 Task: Create List Customer Acquisition in Board Newsletter Layout Ideas to Workspace Leadership Coaching. Create List Customer Profiling in Board Customer Journey Mapping to Workspace Leadership Coaching. Create List Customer Segmentation in Board Public Relations Event Coordination and Execution to Workspace Leadership Coaching
Action: Mouse moved to (78, 304)
Screenshot: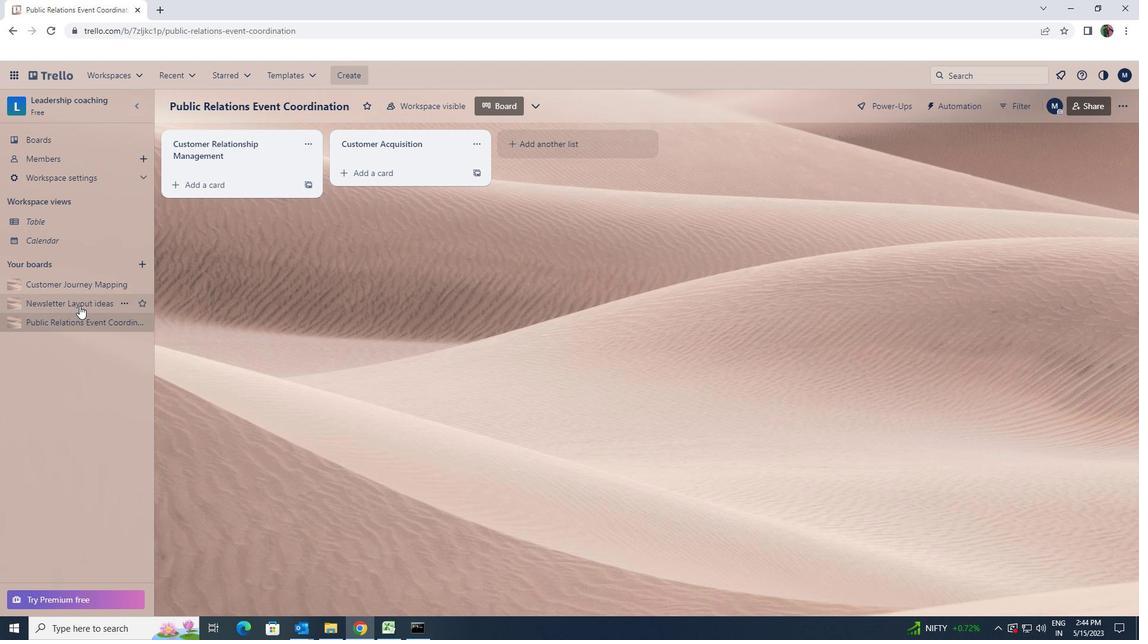 
Action: Mouse pressed left at (78, 304)
Screenshot: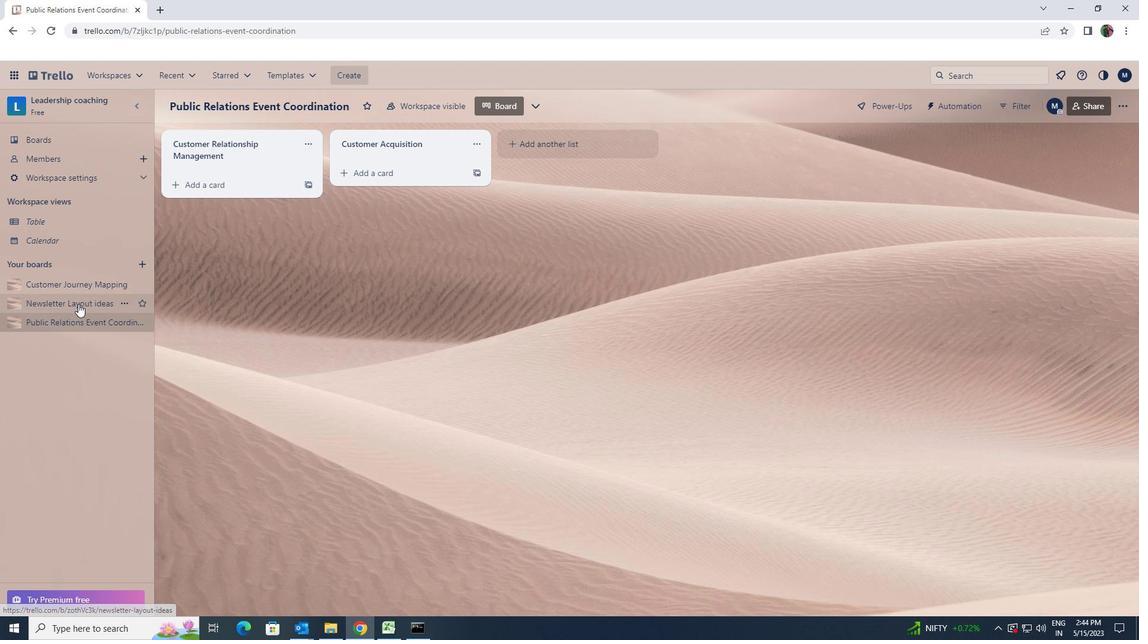 
Action: Mouse moved to (509, 150)
Screenshot: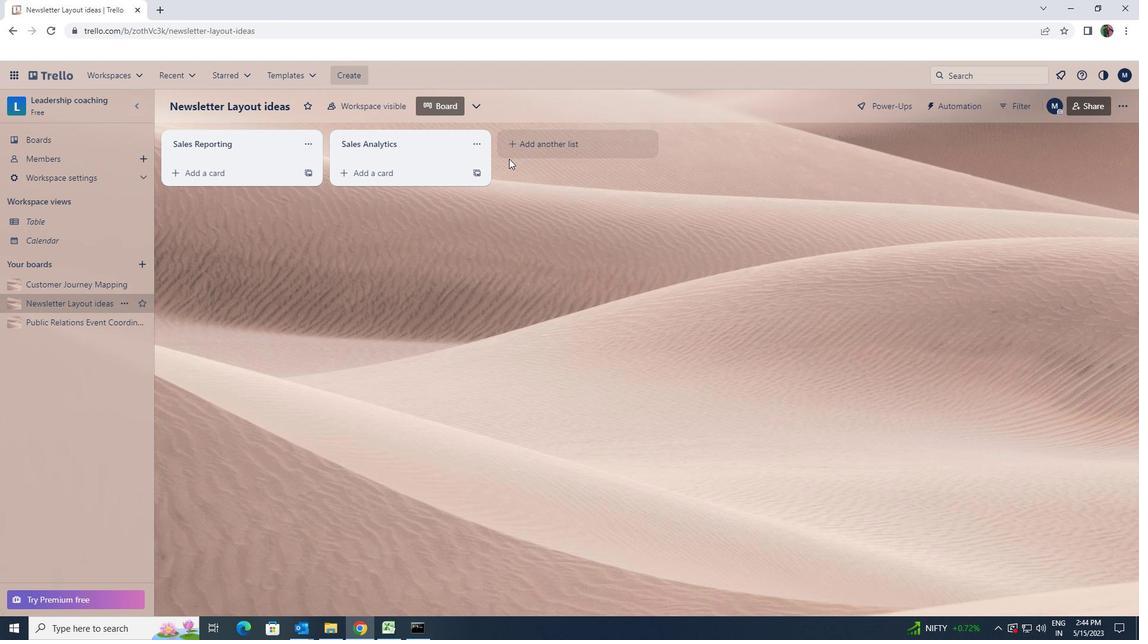 
Action: Mouse pressed left at (509, 150)
Screenshot: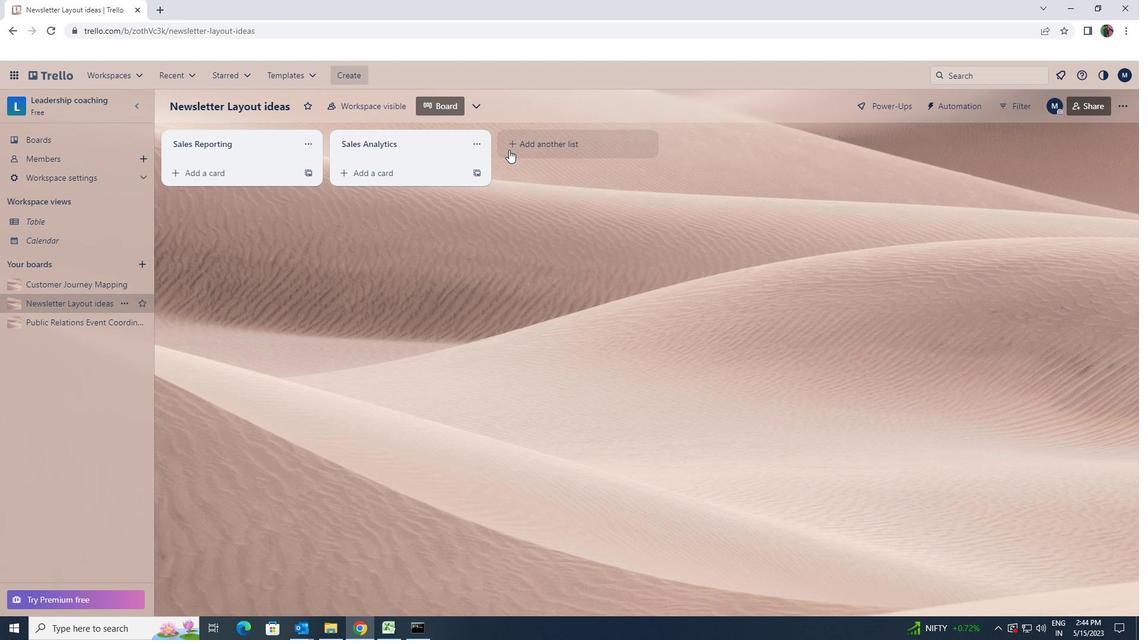 
Action: Key pressed <Key.shift>CUSTOMER<Key.space><Key.shift>ACQUISITION<Key.space>
Screenshot: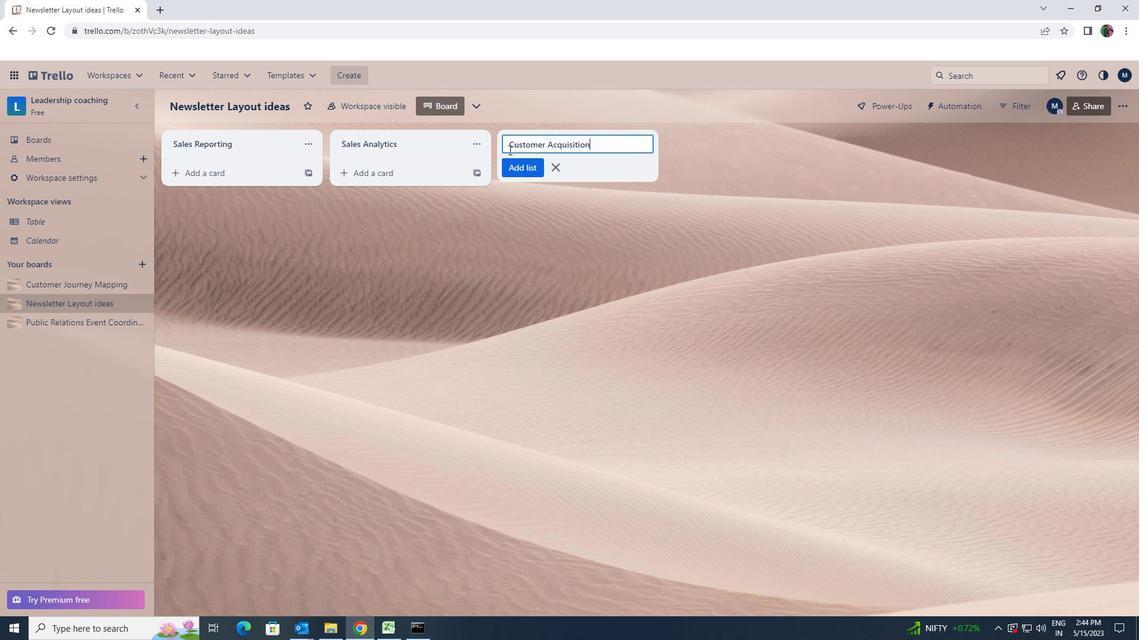 
Action: Mouse moved to (521, 158)
Screenshot: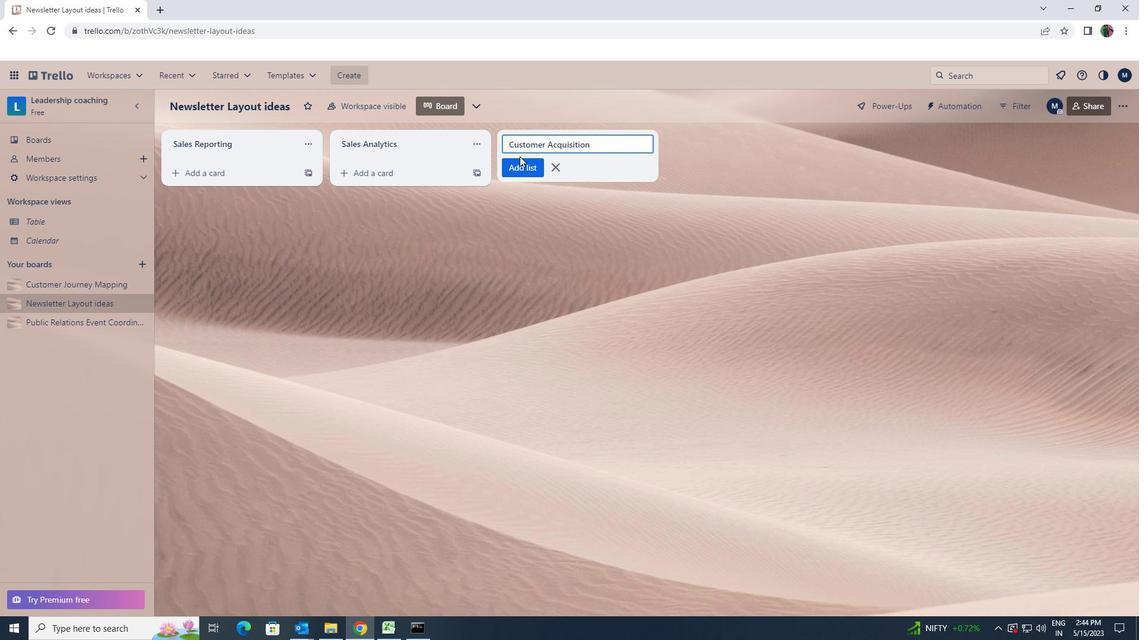 
Action: Mouse pressed left at (521, 158)
Screenshot: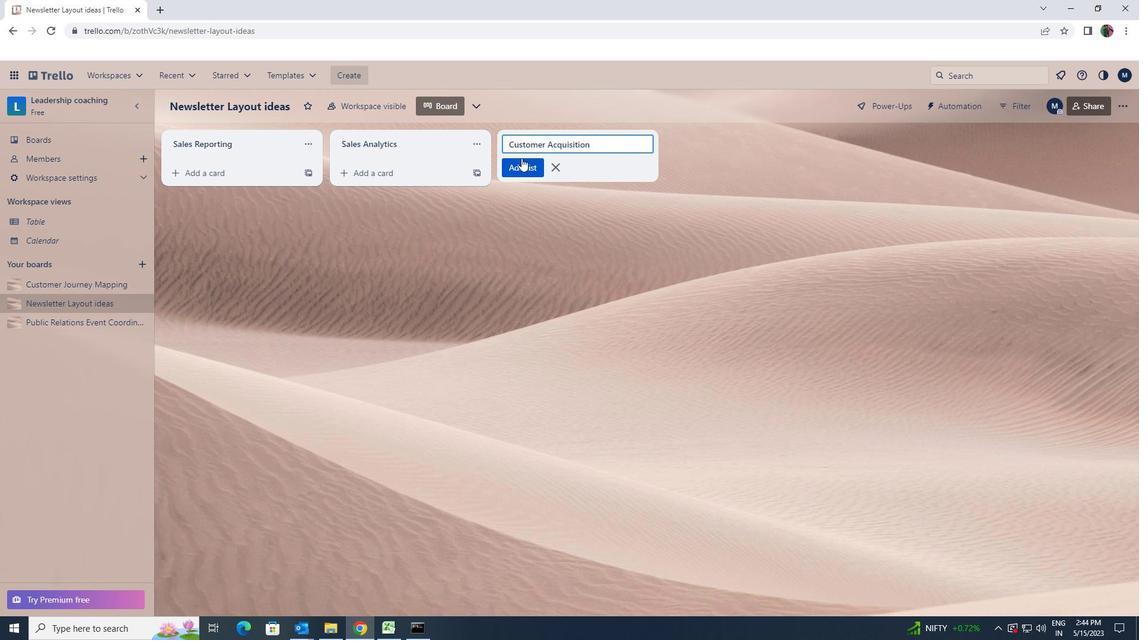 
Action: Mouse moved to (76, 286)
Screenshot: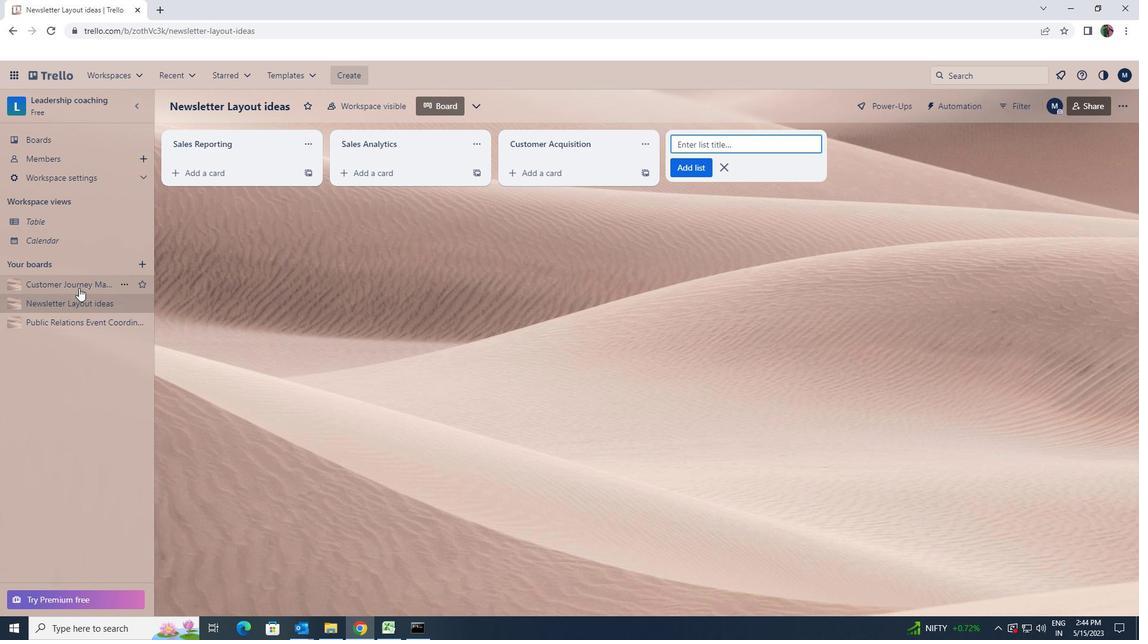 
Action: Mouse pressed left at (76, 286)
Screenshot: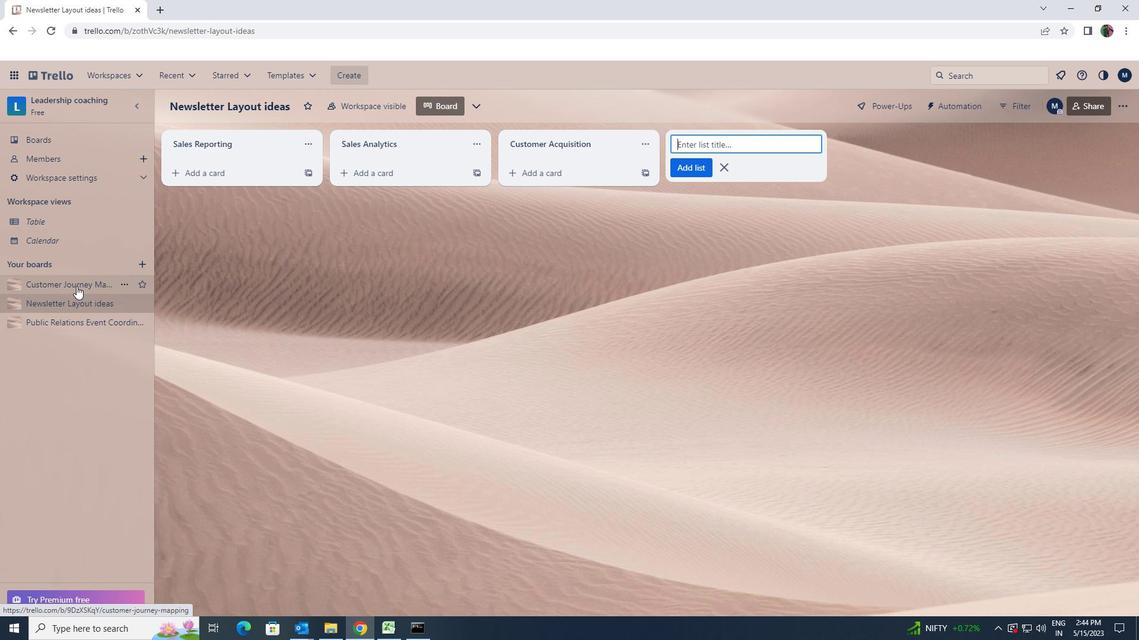 
Action: Mouse moved to (536, 146)
Screenshot: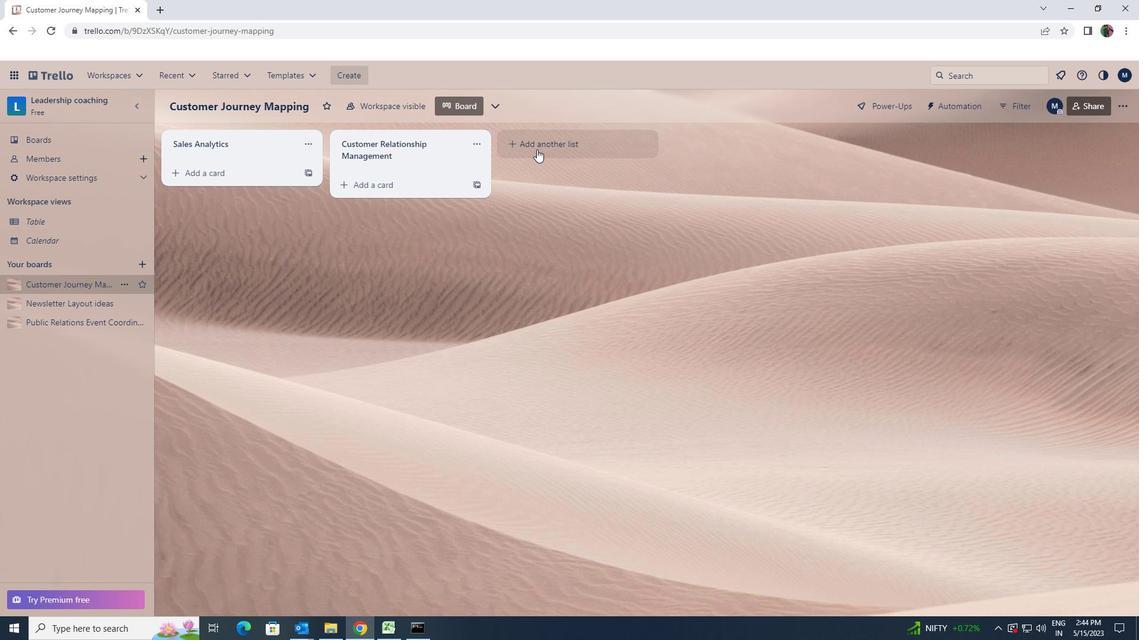 
Action: Mouse pressed left at (536, 146)
Screenshot: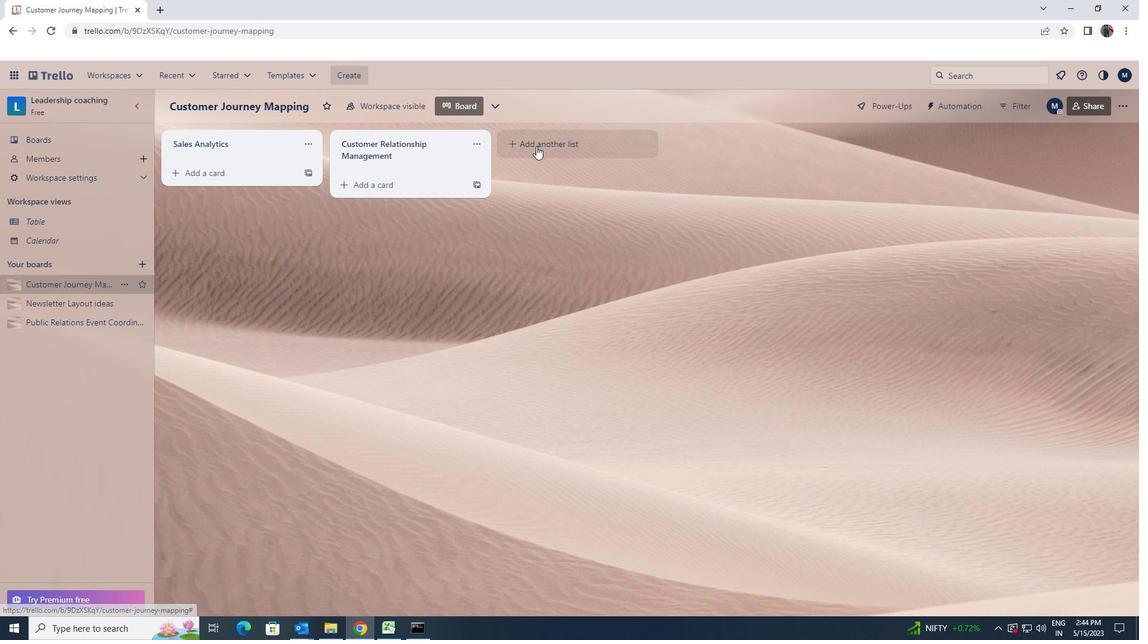 
Action: Key pressed <Key.shift>CUSTOMER<Key.space><Key.shift>PROFILING<Key.space>
Screenshot: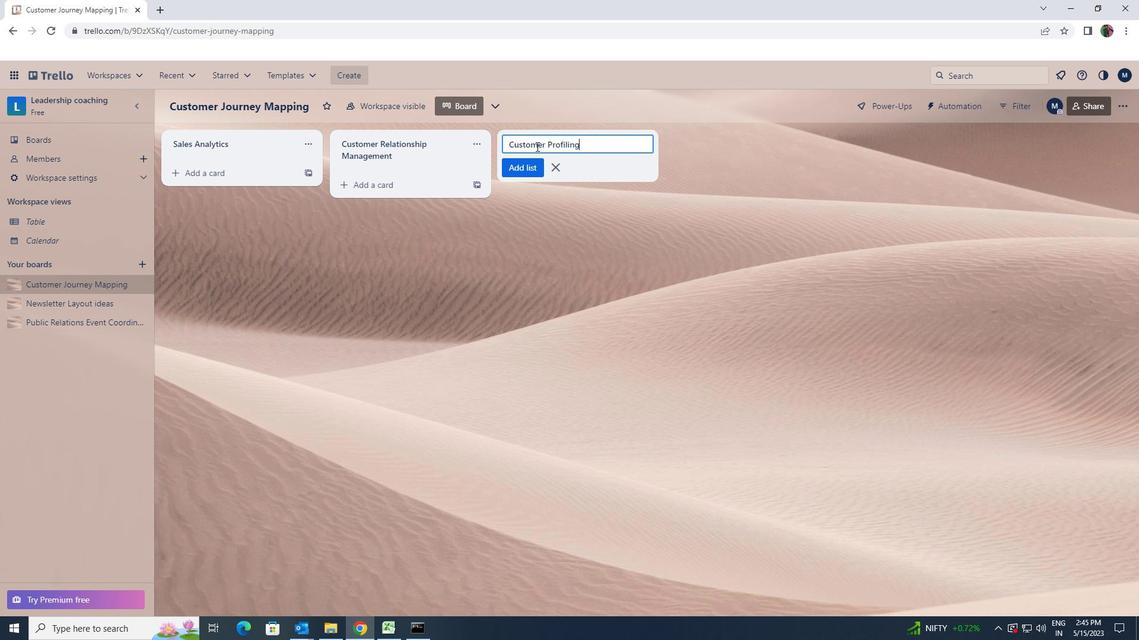 
Action: Mouse moved to (535, 165)
Screenshot: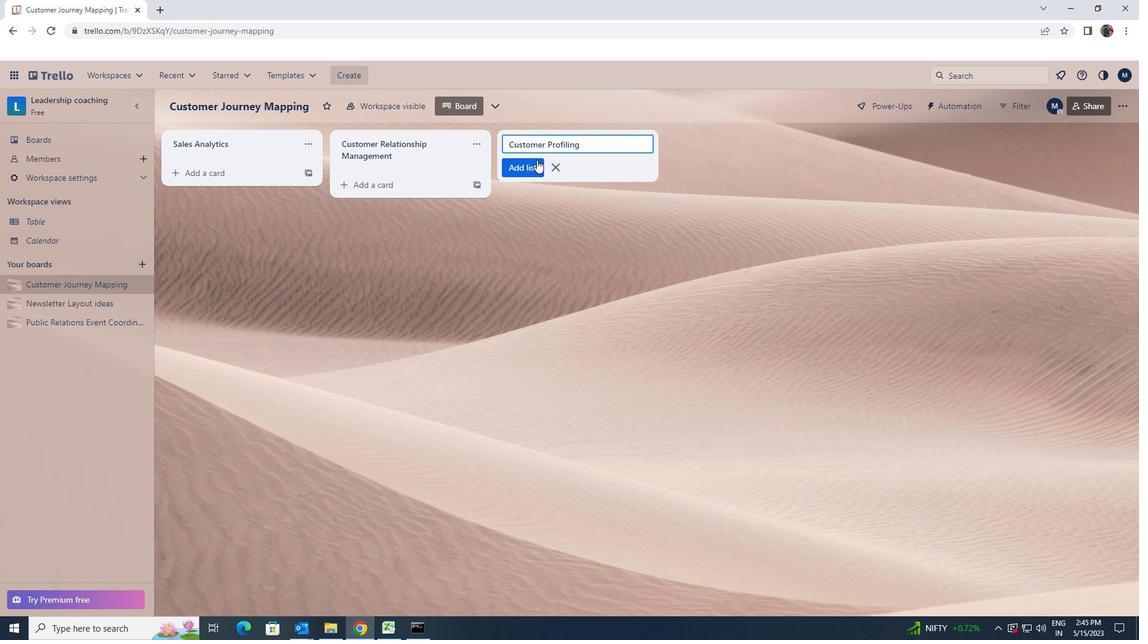 
Action: Mouse pressed left at (535, 165)
Screenshot: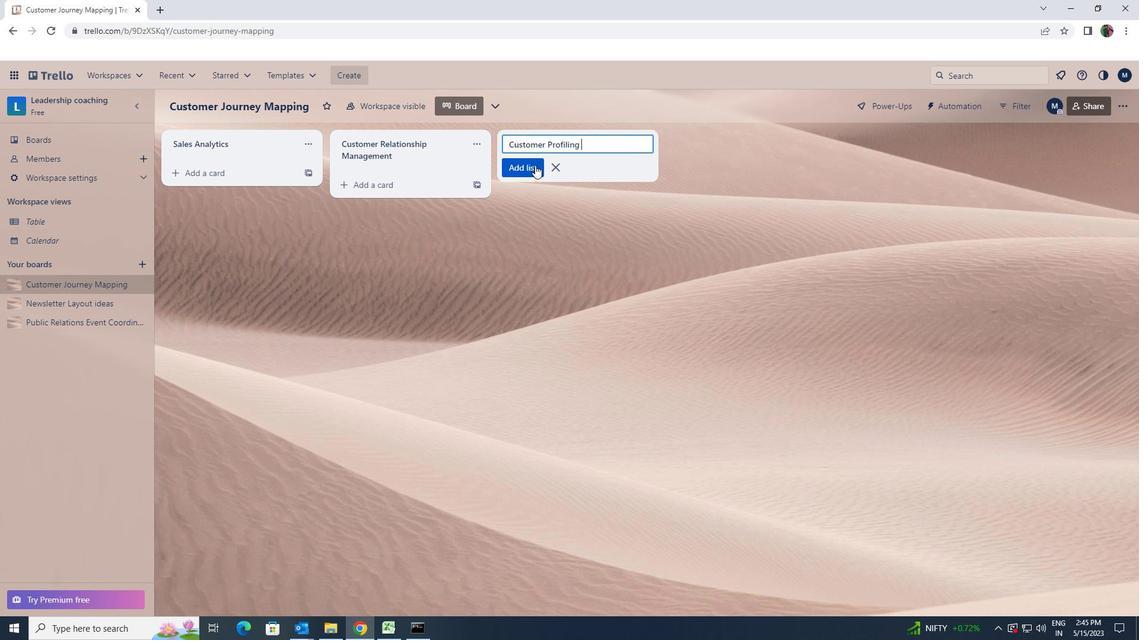 
Action: Mouse moved to (62, 326)
Screenshot: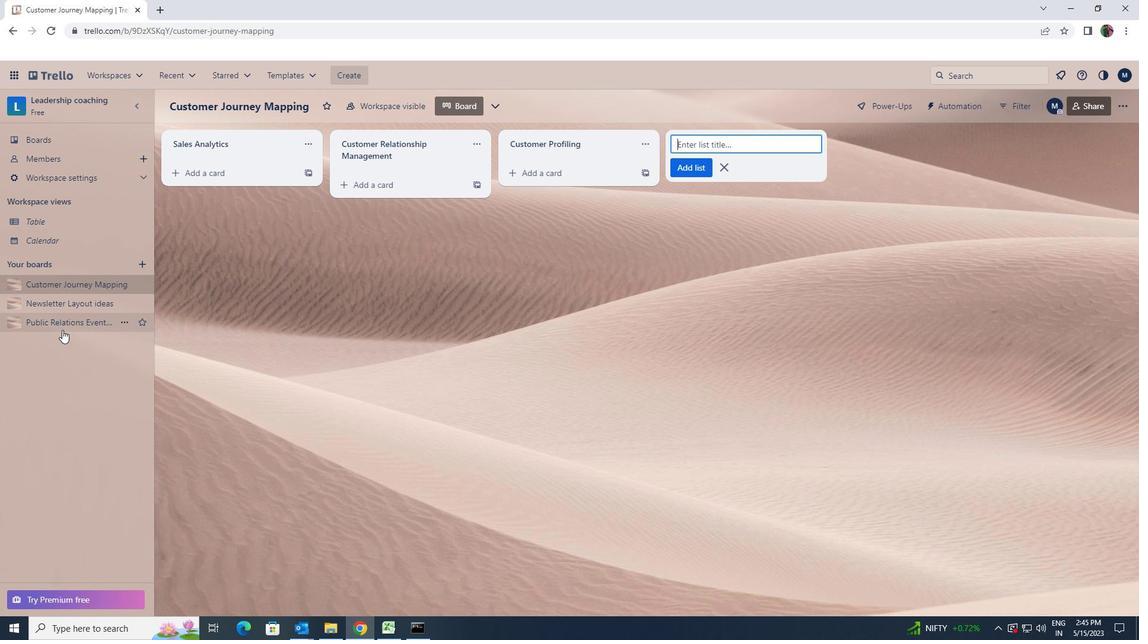 
Action: Mouse pressed left at (62, 326)
Screenshot: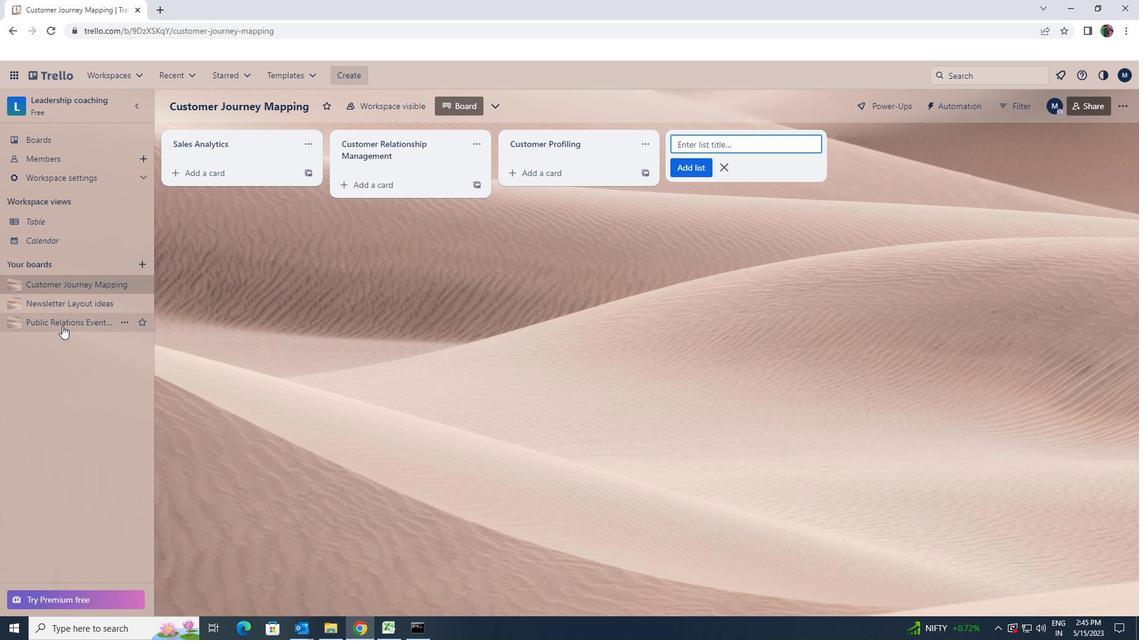 
Action: Mouse moved to (526, 145)
Screenshot: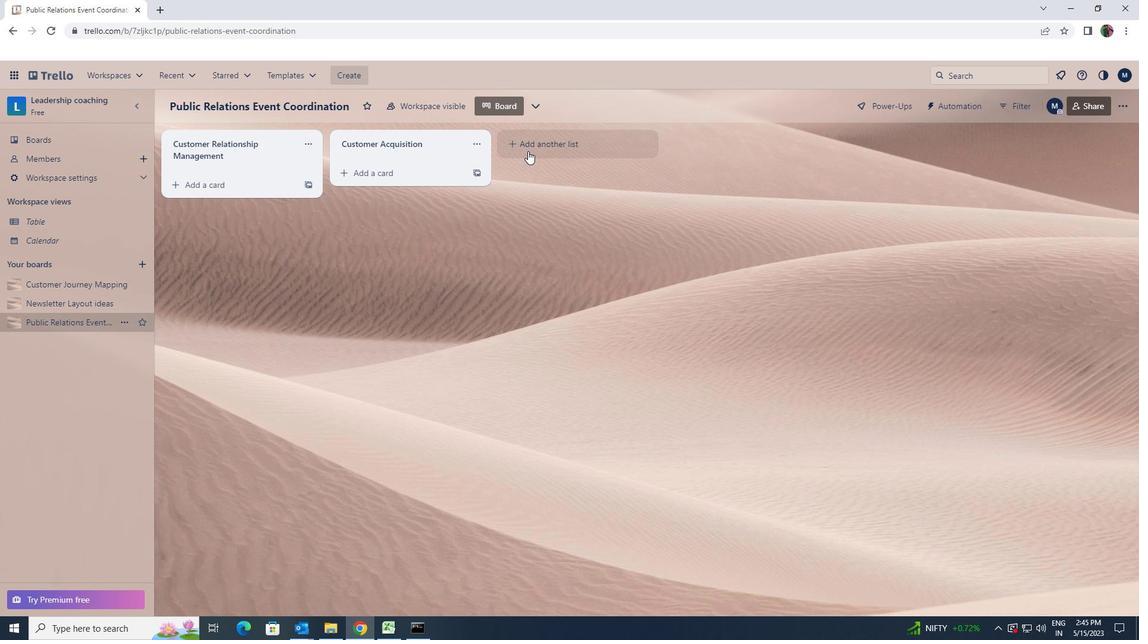 
Action: Mouse pressed left at (526, 145)
Screenshot: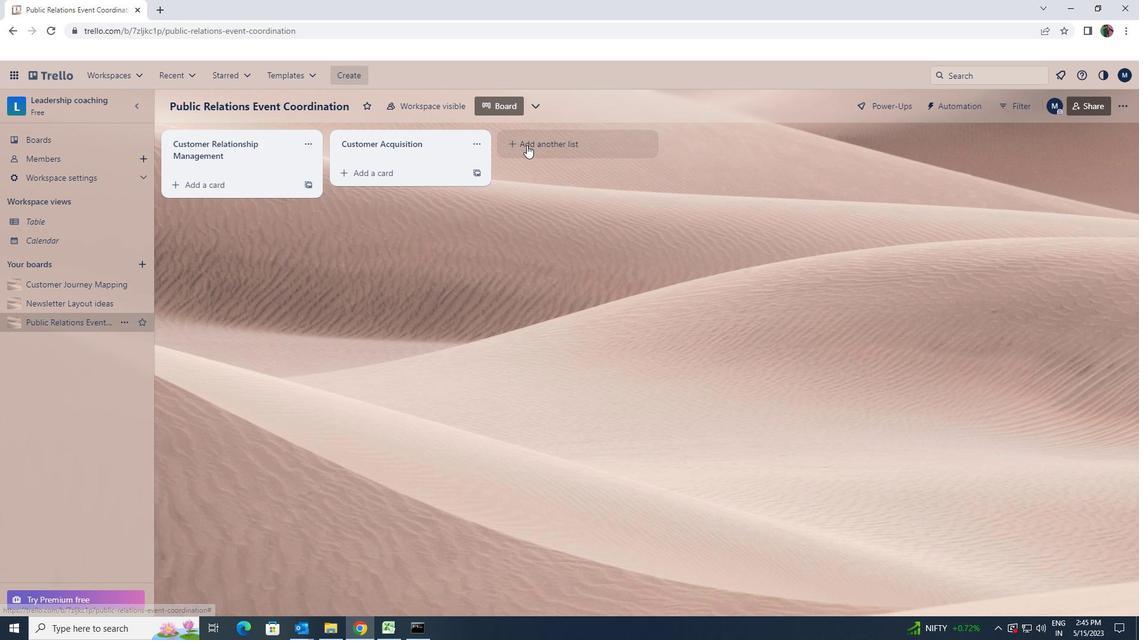 
Action: Key pressed <Key.shift><Key.shift><Key.shift><Key.shift><Key.shift><Key.shift><Key.shift>CUSTOMER<Key.space><Key.shift>SEGMENTATION
Screenshot: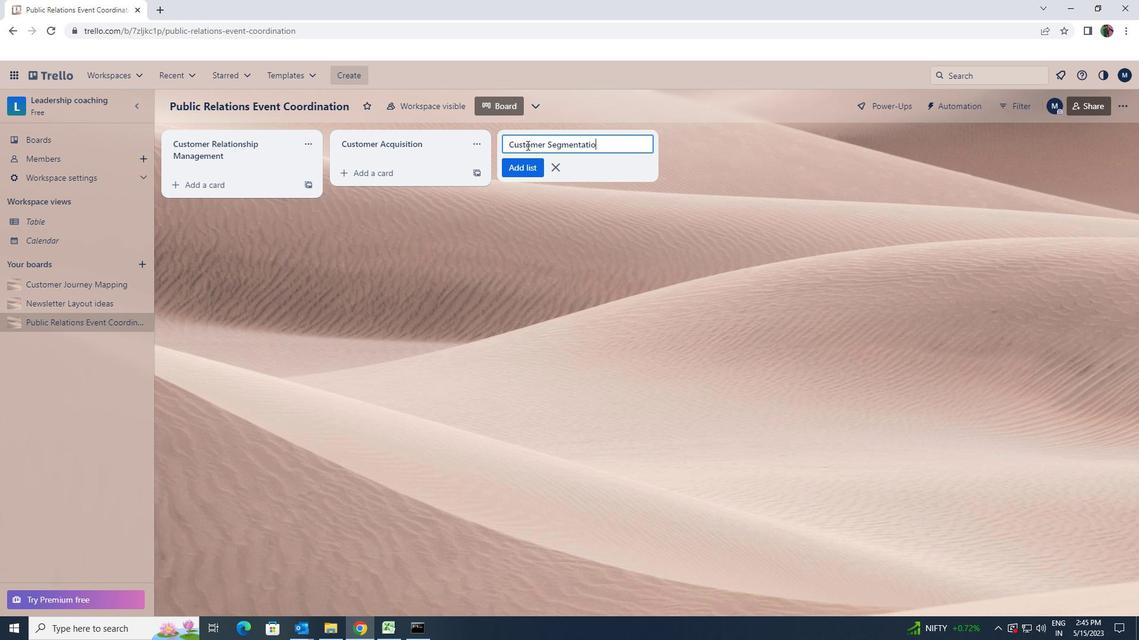 
Action: Mouse moved to (537, 176)
Screenshot: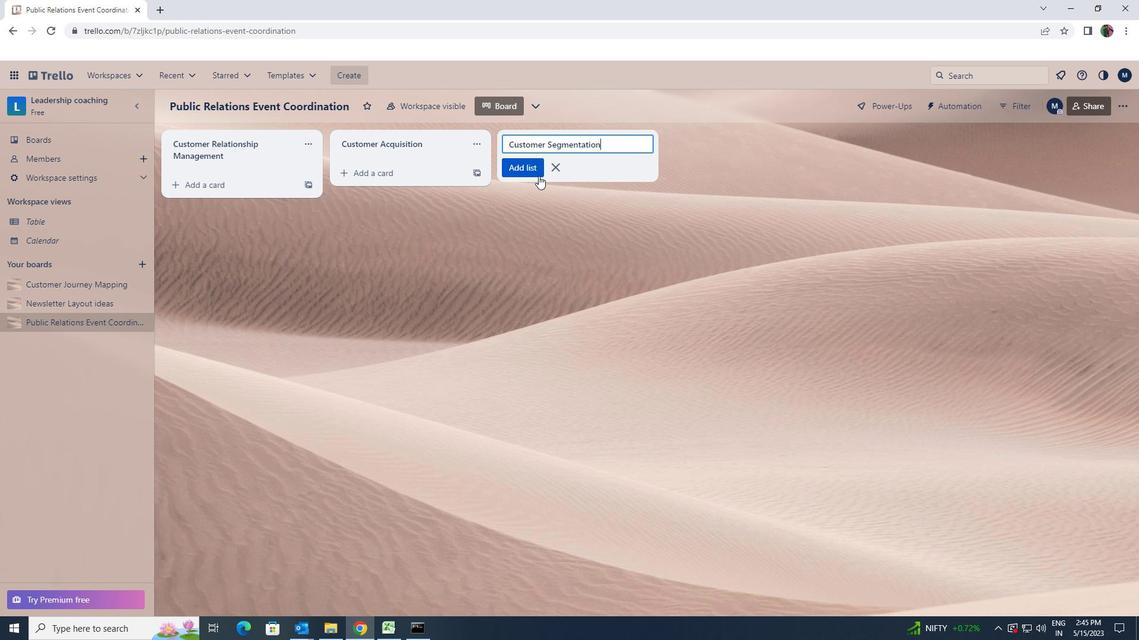 
Action: Mouse pressed left at (537, 176)
Screenshot: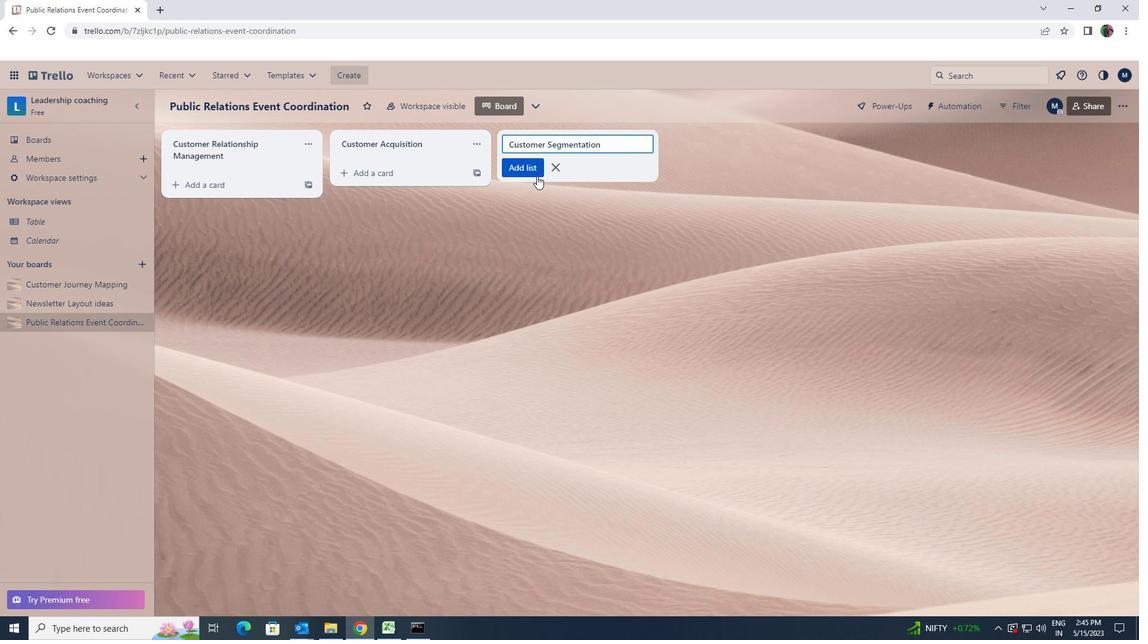 
